 Task: Create in the project ActivaPro and in the Backlog issue 'Develop a new feature to allow for offline access to key data' a child issue 'Data access request policy enforcement and testing', and assign it to team member softage.1@softage.net. Create in the project ActivaPro and in the Backlog issue 'Address issues related to incorrect data input by users' a child issue 'Serverless computing application performance remediation and reporting', and assign it to team member softage.2@softage.net
Action: Mouse moved to (158, 48)
Screenshot: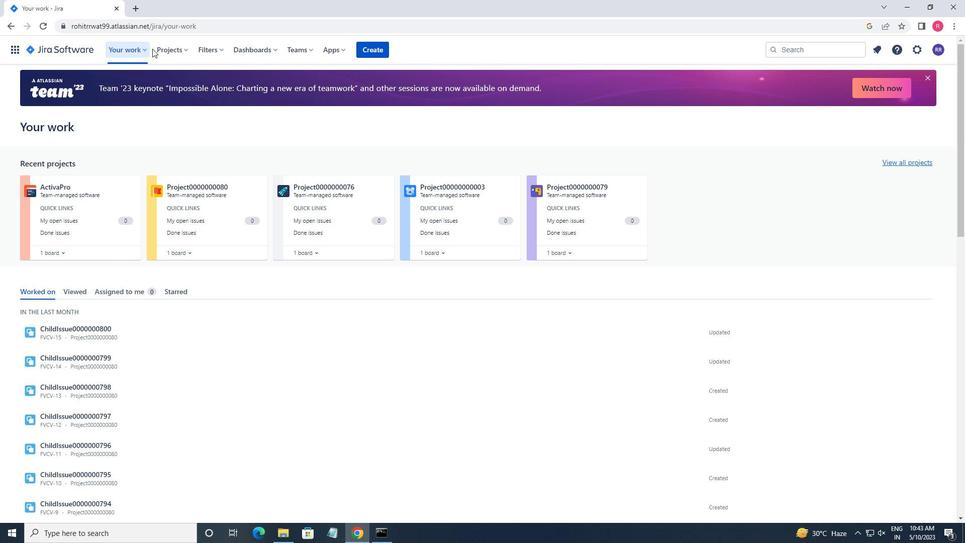 
Action: Mouse pressed left at (158, 48)
Screenshot: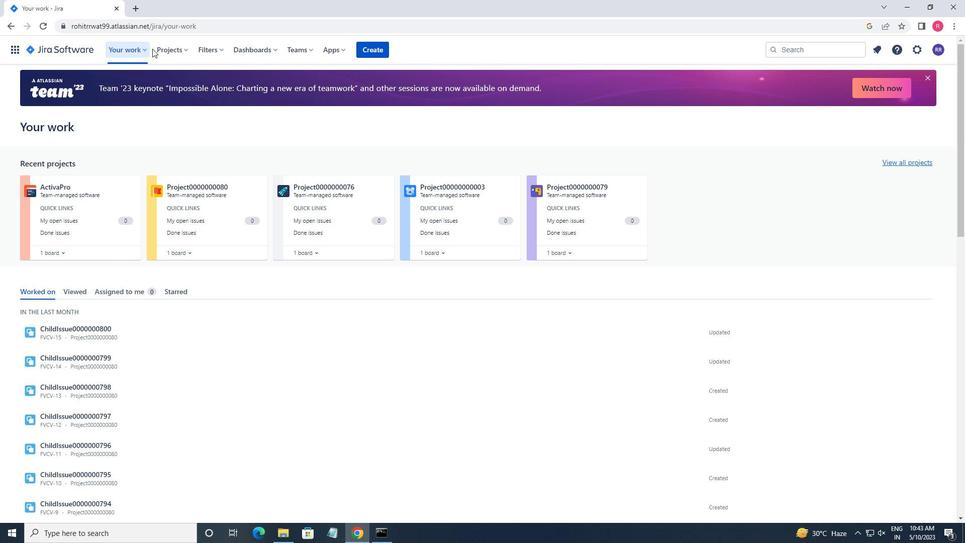 
Action: Mouse moved to (197, 101)
Screenshot: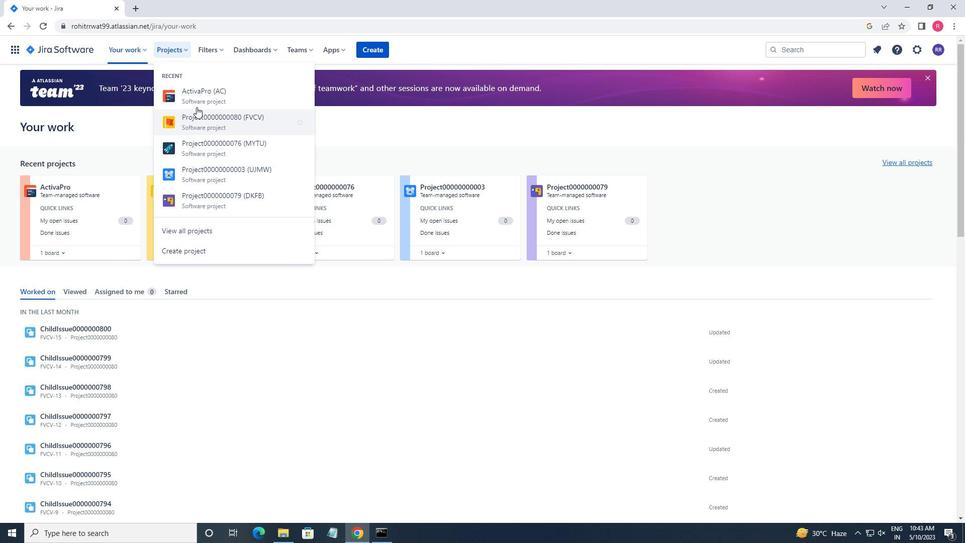 
Action: Mouse pressed left at (197, 101)
Screenshot: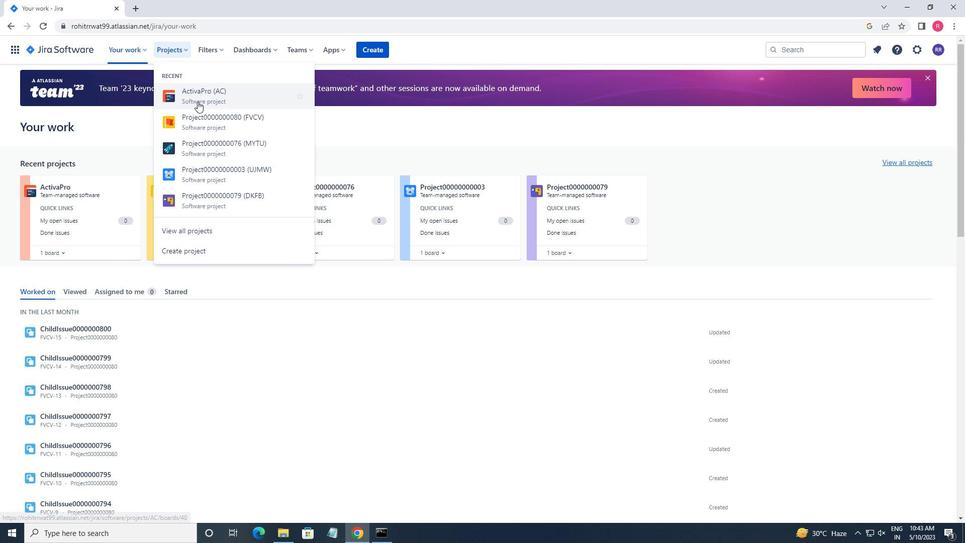 
Action: Mouse moved to (76, 152)
Screenshot: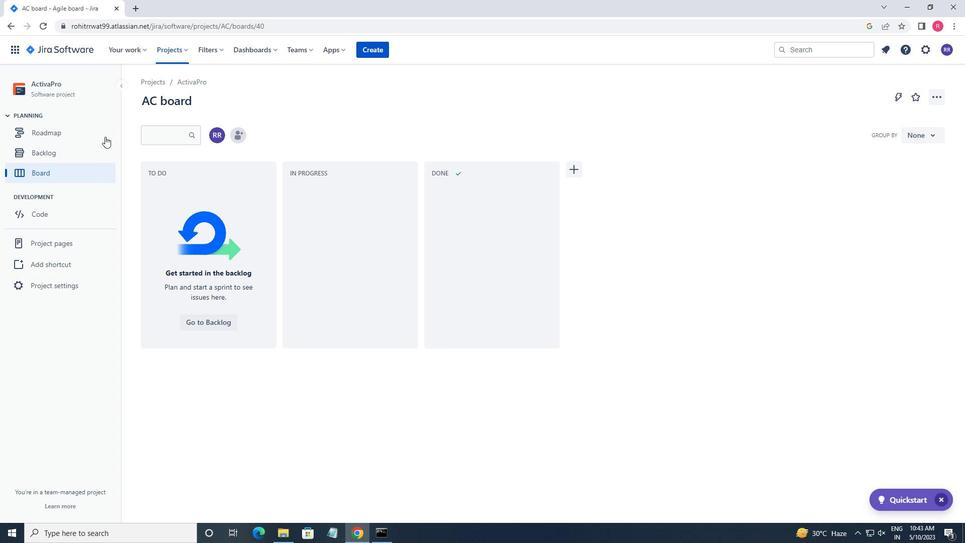 
Action: Mouse pressed left at (76, 152)
Screenshot: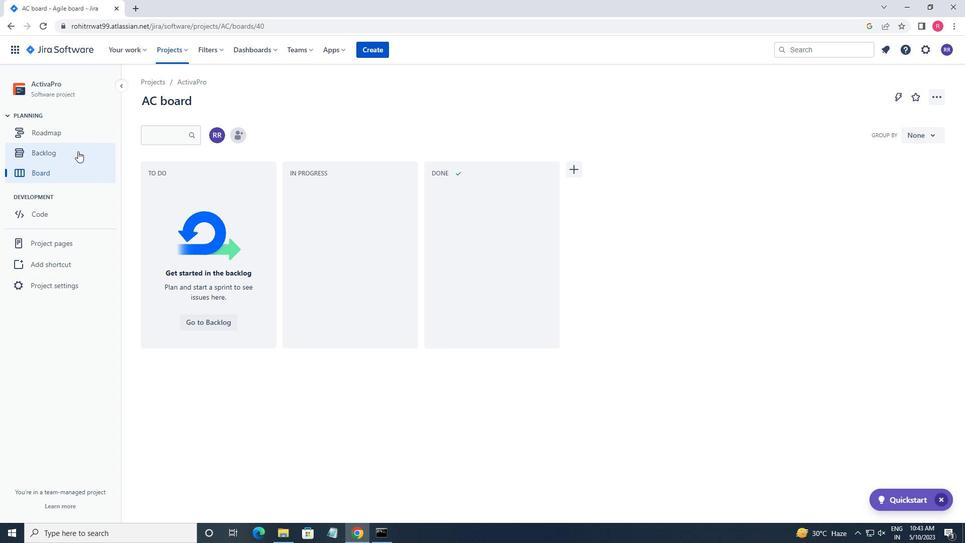 
Action: Mouse moved to (311, 373)
Screenshot: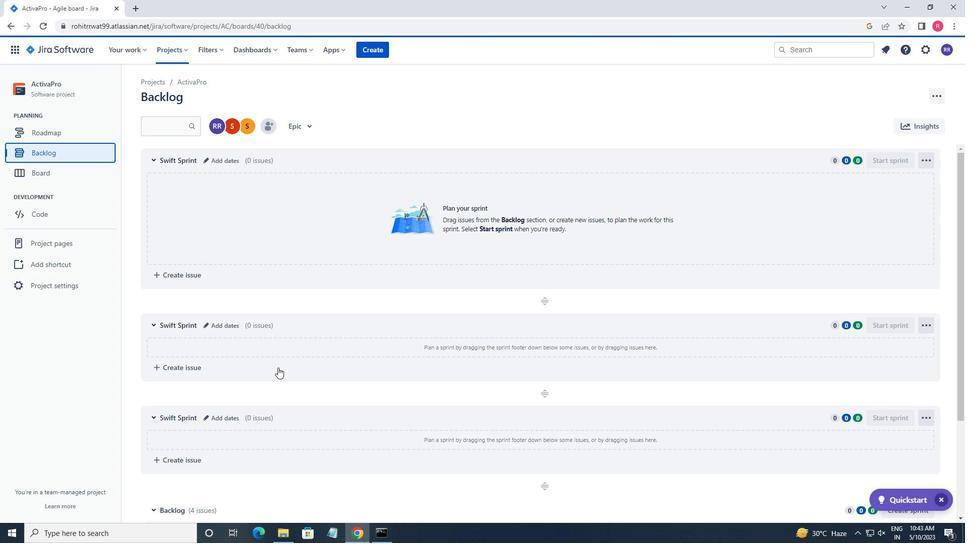 
Action: Mouse scrolled (311, 372) with delta (0, 0)
Screenshot: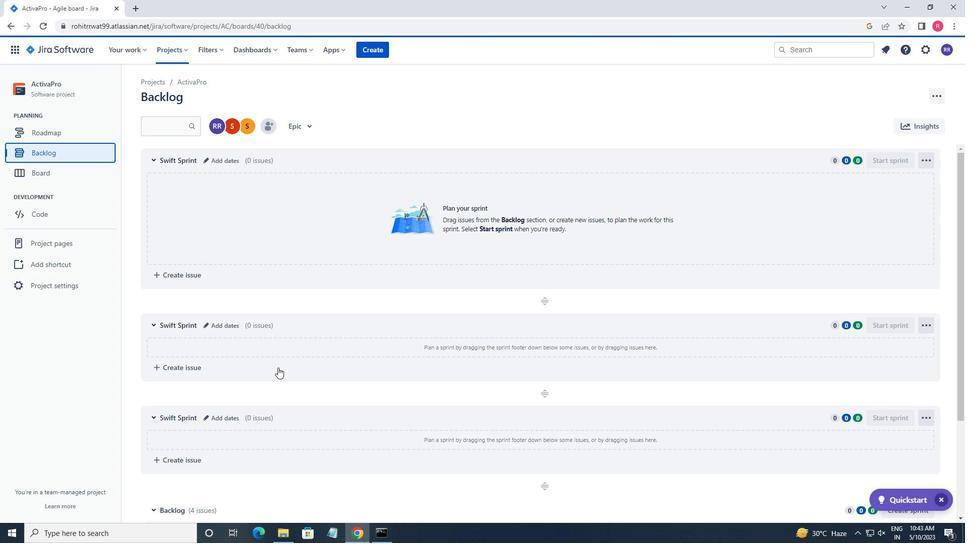 
Action: Mouse moved to (312, 373)
Screenshot: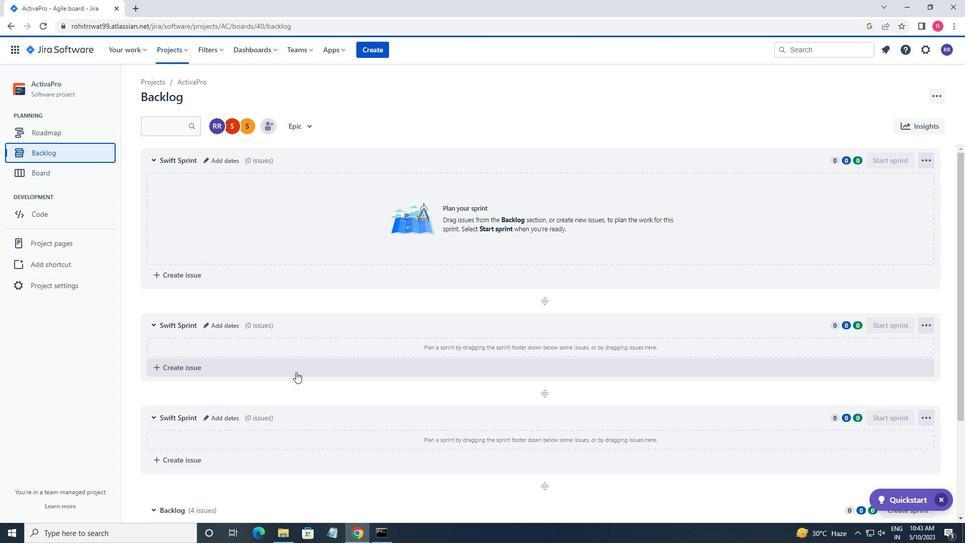 
Action: Mouse scrolled (312, 372) with delta (0, 0)
Screenshot: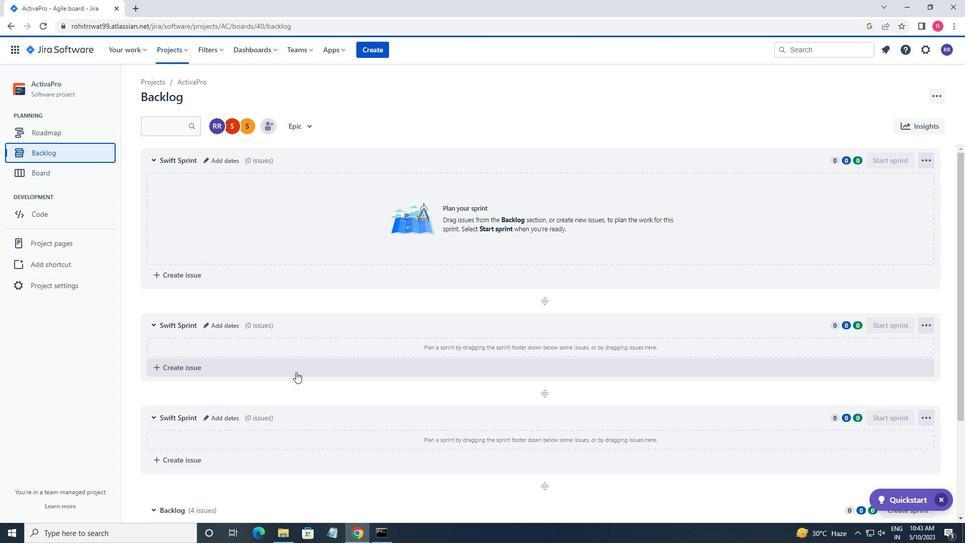 
Action: Mouse scrolled (312, 372) with delta (0, 0)
Screenshot: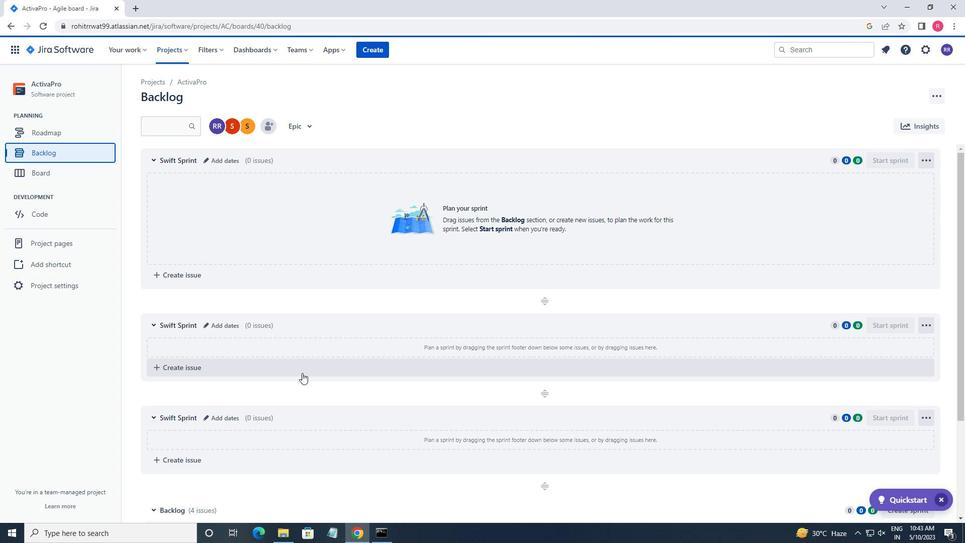 
Action: Mouse moved to (312, 373)
Screenshot: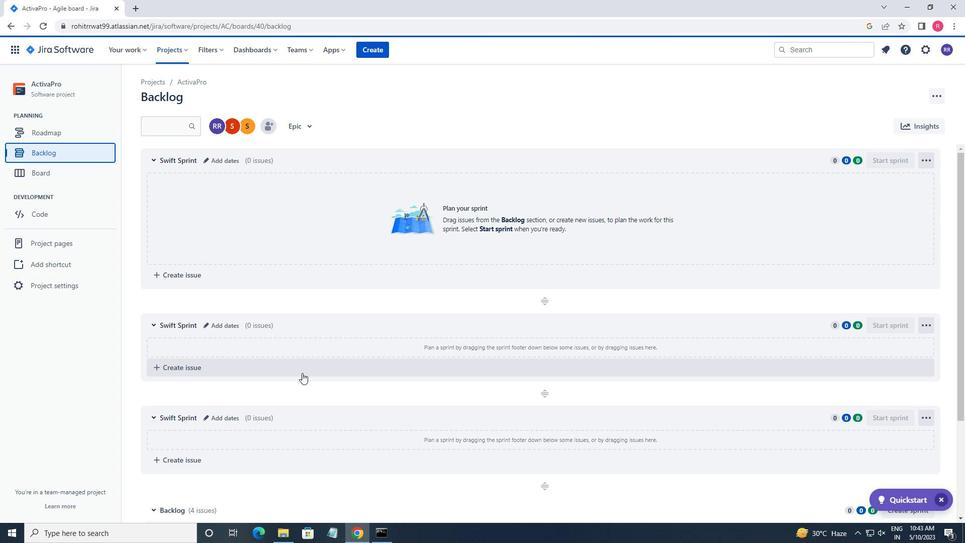 
Action: Mouse scrolled (312, 372) with delta (0, 0)
Screenshot: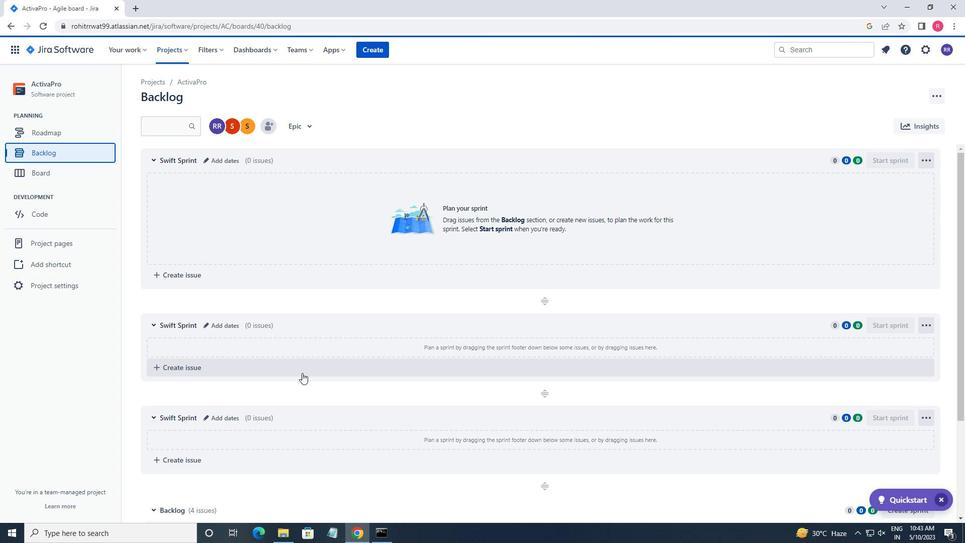 
Action: Mouse moved to (313, 372)
Screenshot: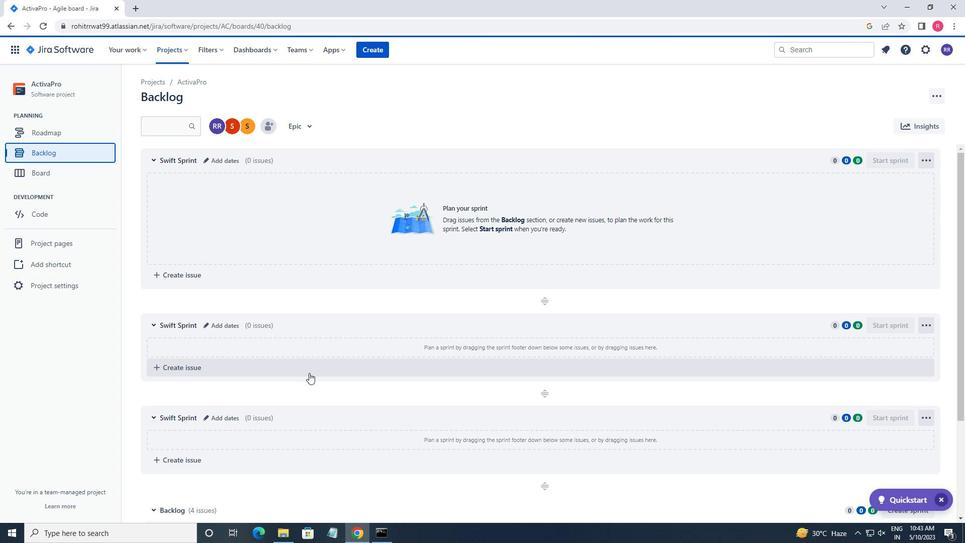
Action: Mouse scrolled (313, 372) with delta (0, 0)
Screenshot: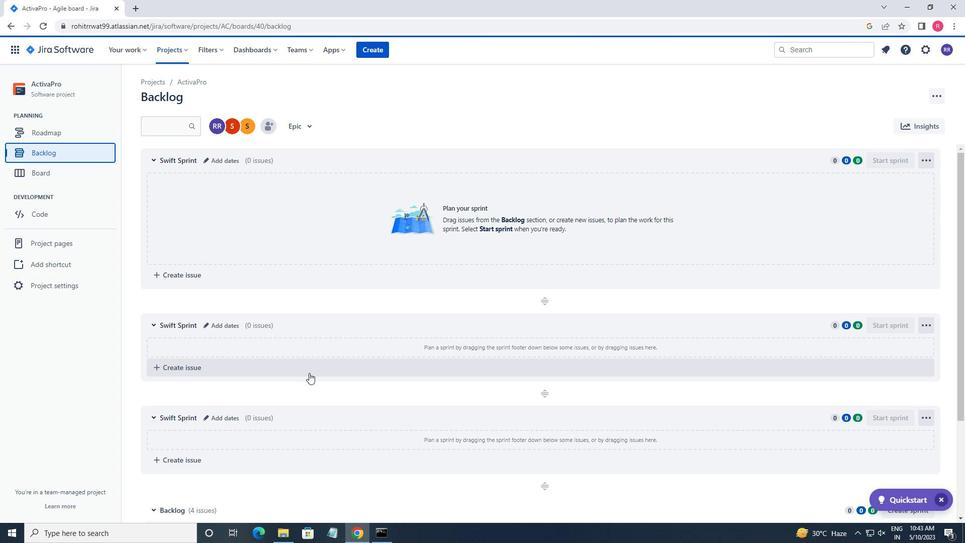 
Action: Mouse moved to (313, 370)
Screenshot: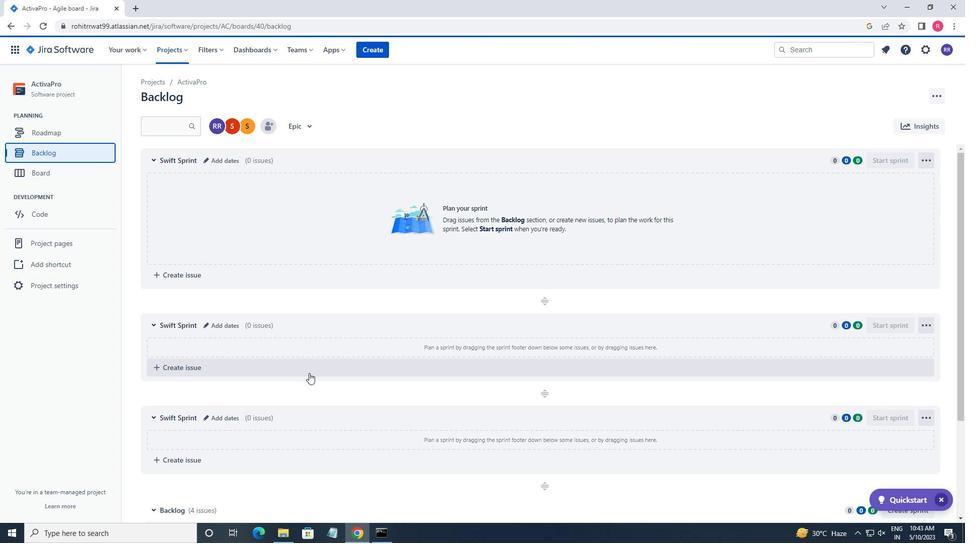 
Action: Mouse scrolled (313, 370) with delta (0, 0)
Screenshot: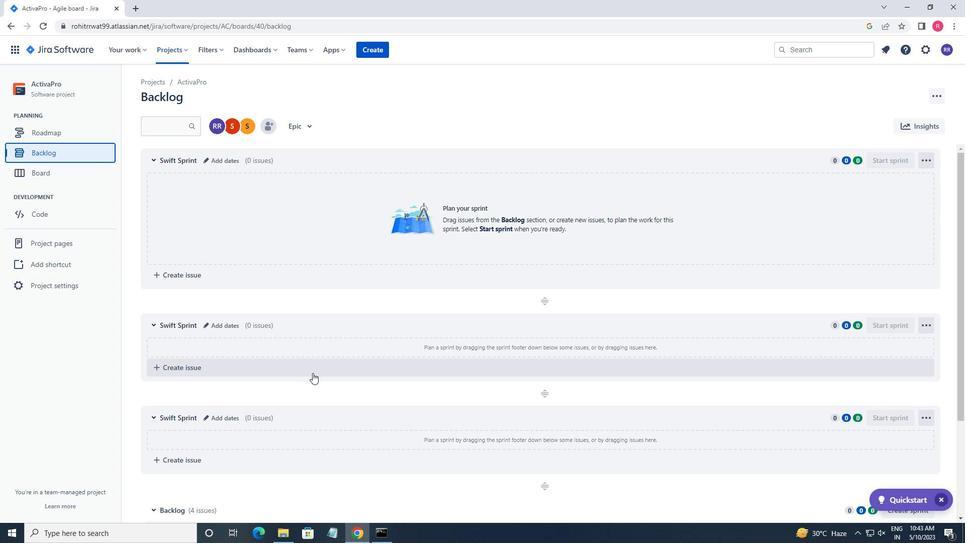 
Action: Mouse moved to (800, 401)
Screenshot: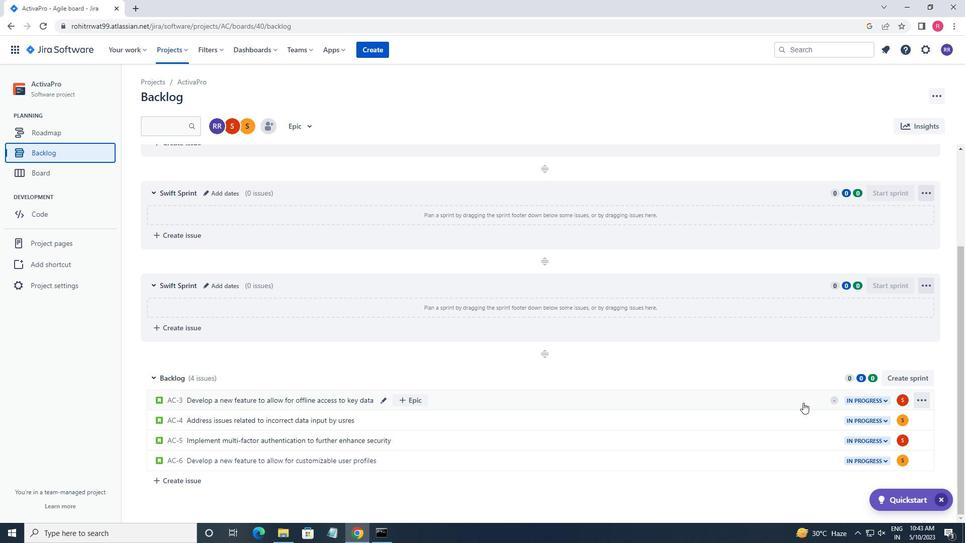 
Action: Mouse pressed left at (800, 401)
Screenshot: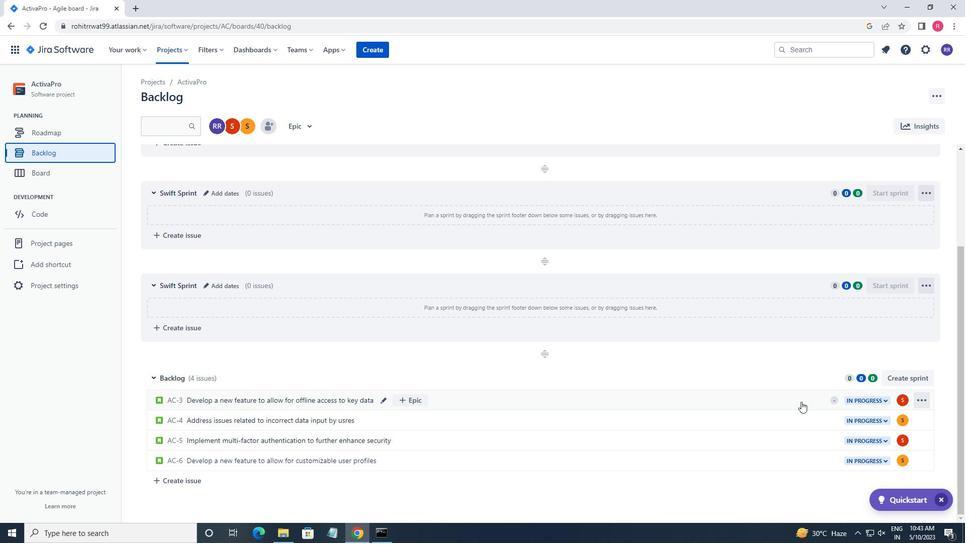 
Action: Mouse moved to (786, 210)
Screenshot: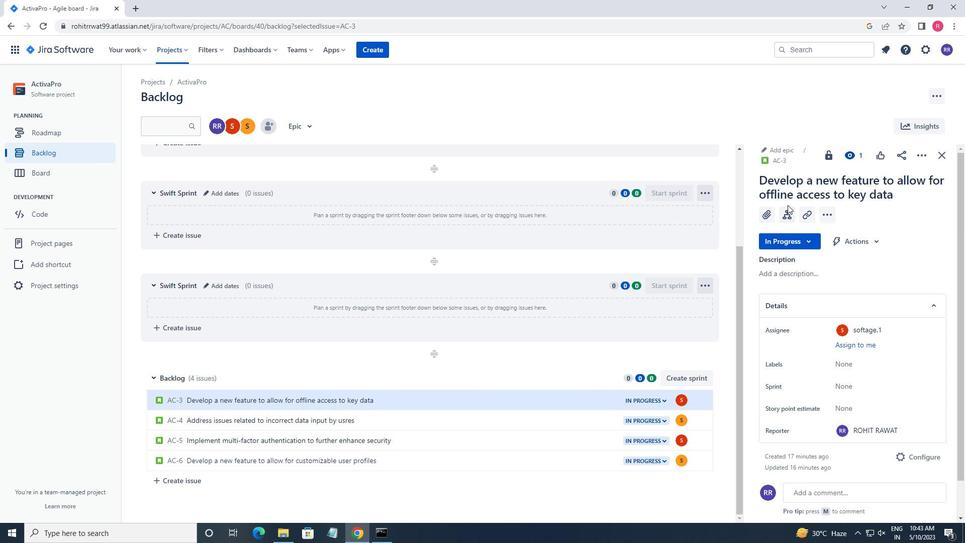 
Action: Mouse pressed left at (786, 210)
Screenshot: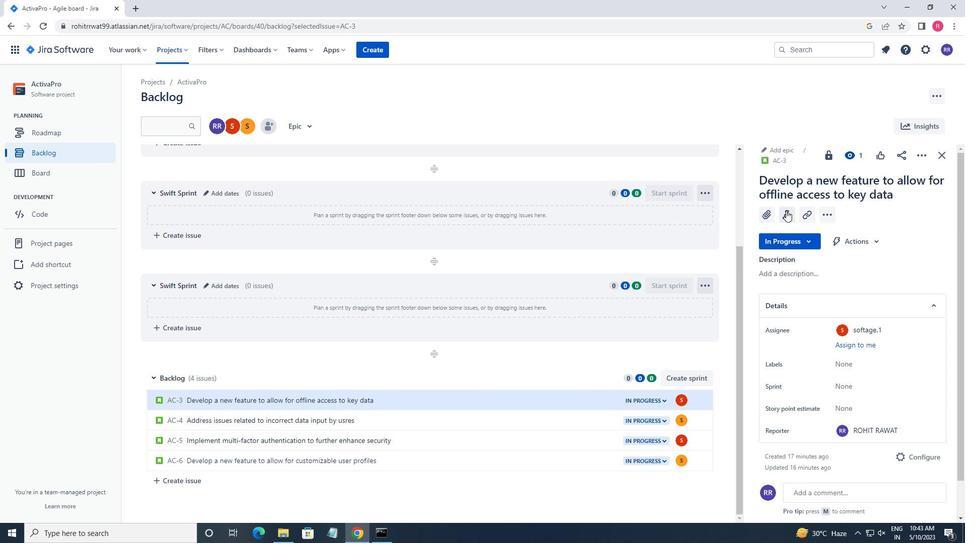 
Action: Mouse moved to (780, 317)
Screenshot: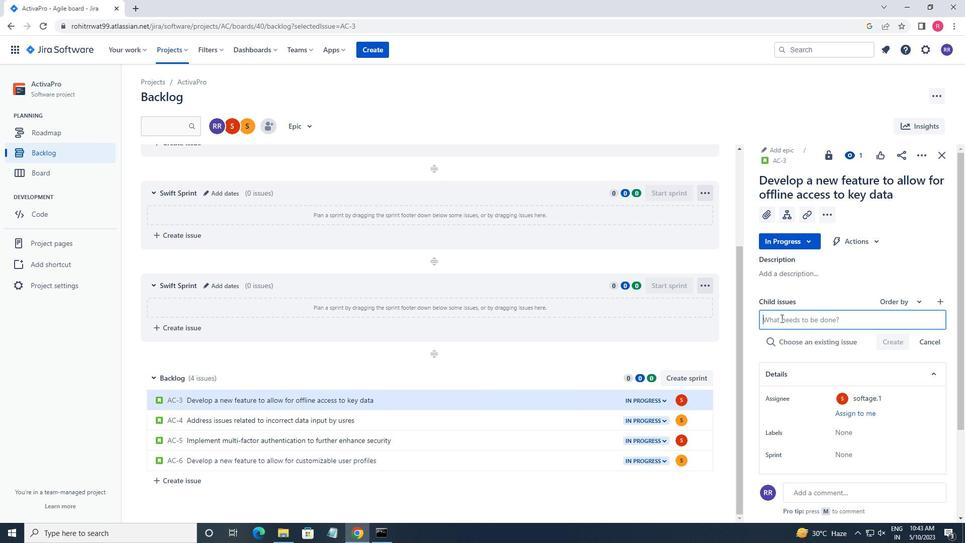 
Action: Key pressed <Key.shift>DATA<Key.space>ACCESS<Key.space>REQUEST<Key.space>POLICY<Key.space>W<Key.backspace>ENFORCEMENT<Key.space>AND<Key.space>TESTING<Key.enter>
Screenshot: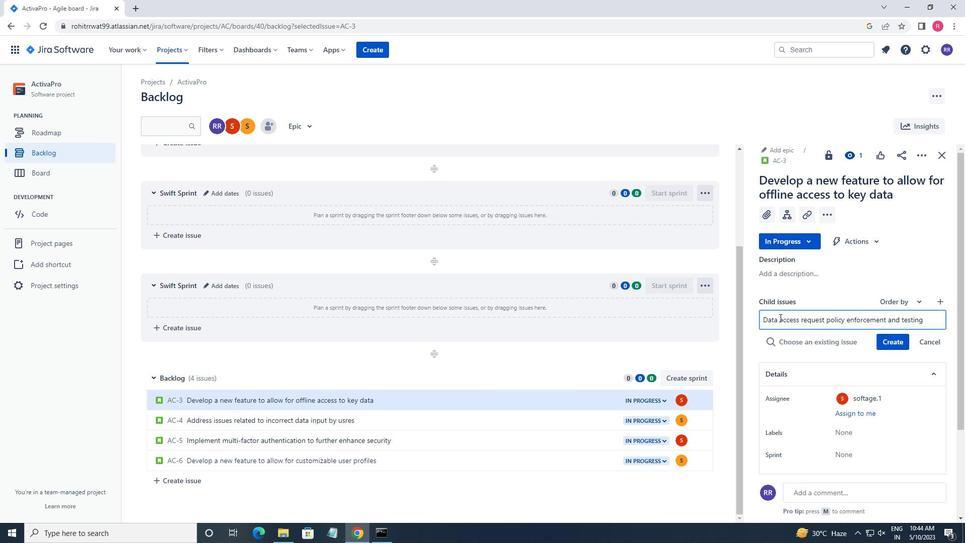 
Action: Mouse moved to (903, 326)
Screenshot: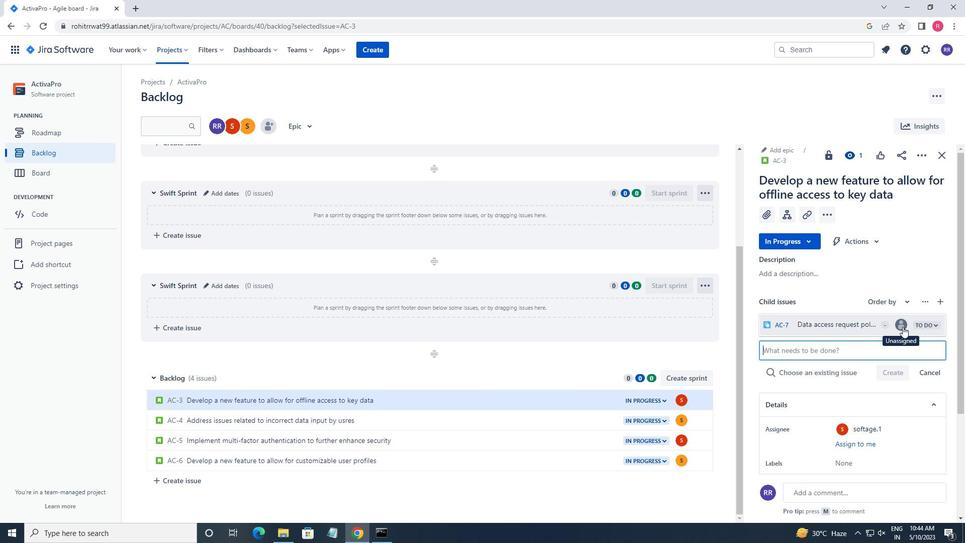
Action: Mouse pressed left at (903, 326)
Screenshot: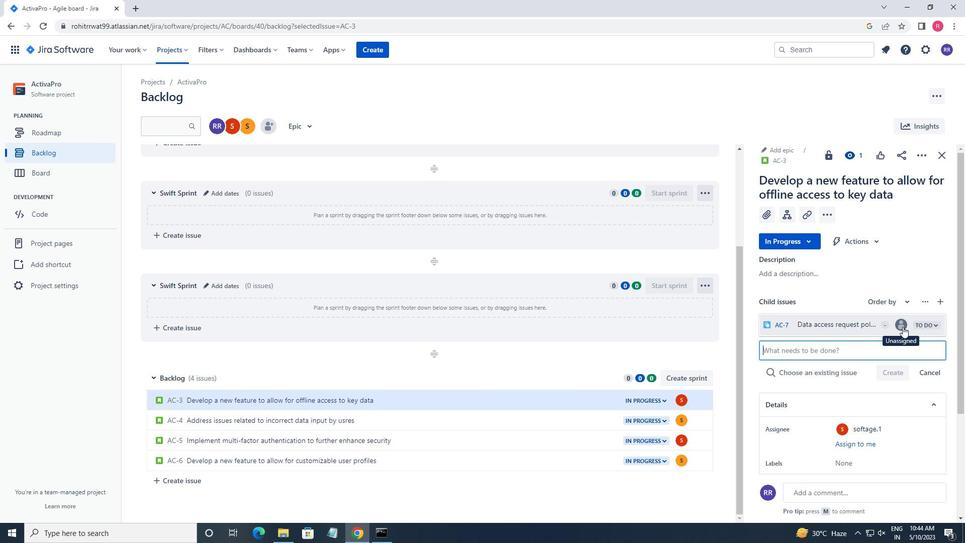 
Action: Mouse moved to (829, 324)
Screenshot: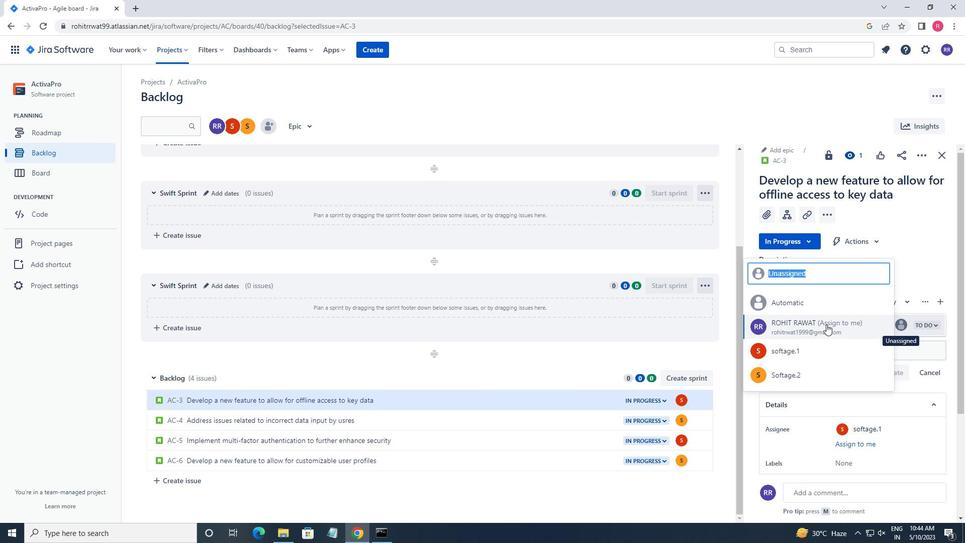 
Action: Key pressed SOFTAGE.1<Key.shift>@D<Key.backspace>SOFTAGE.NET<Key.enter>
Screenshot: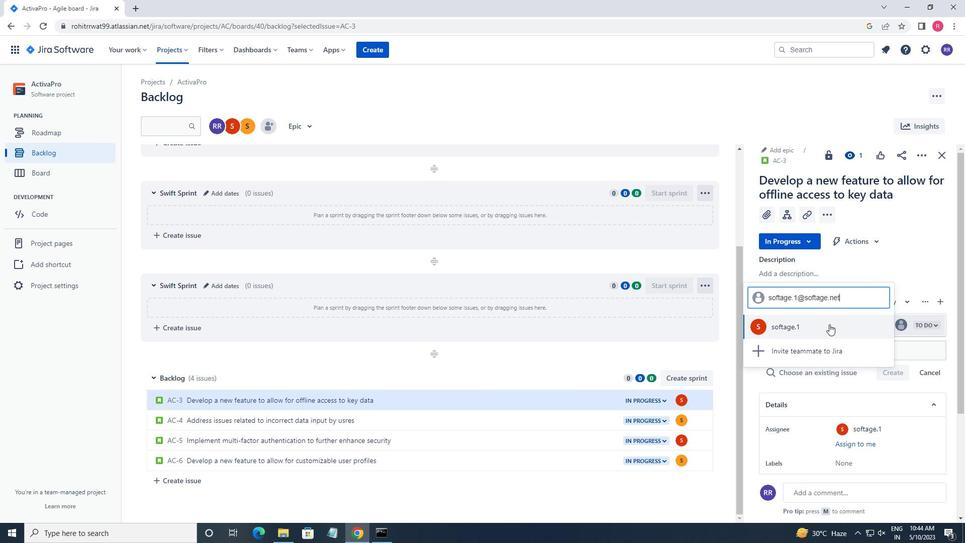 
Action: Mouse moved to (413, 424)
Screenshot: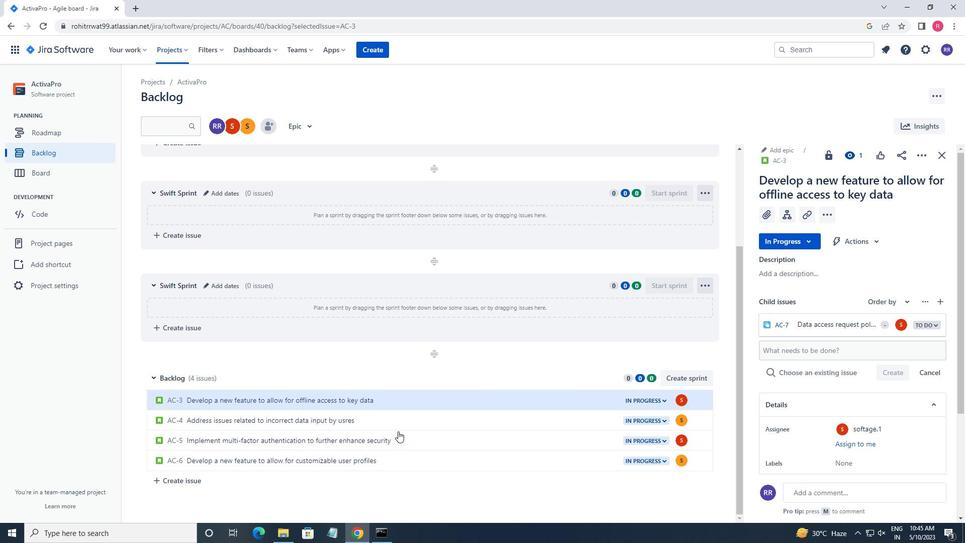 
Action: Mouse pressed left at (413, 424)
Screenshot: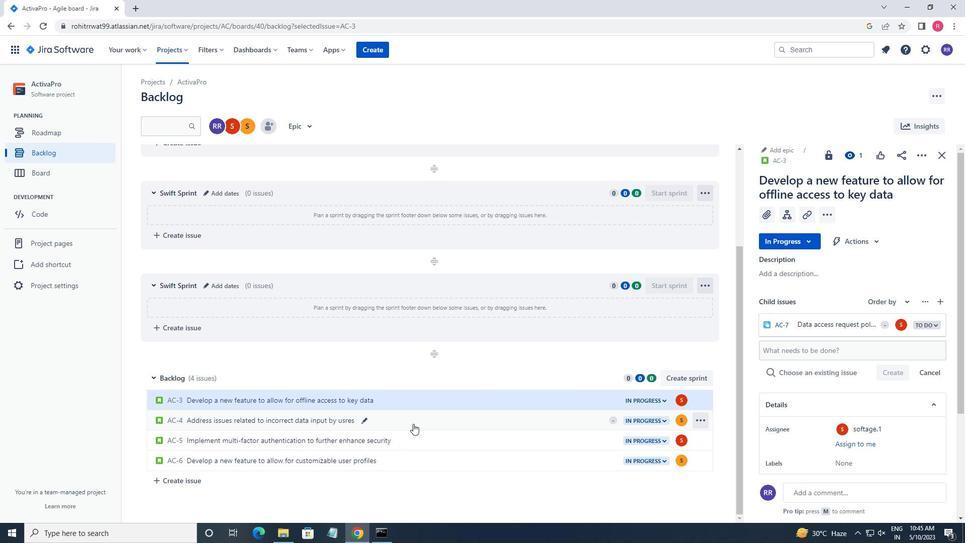 
Action: Mouse moved to (792, 216)
Screenshot: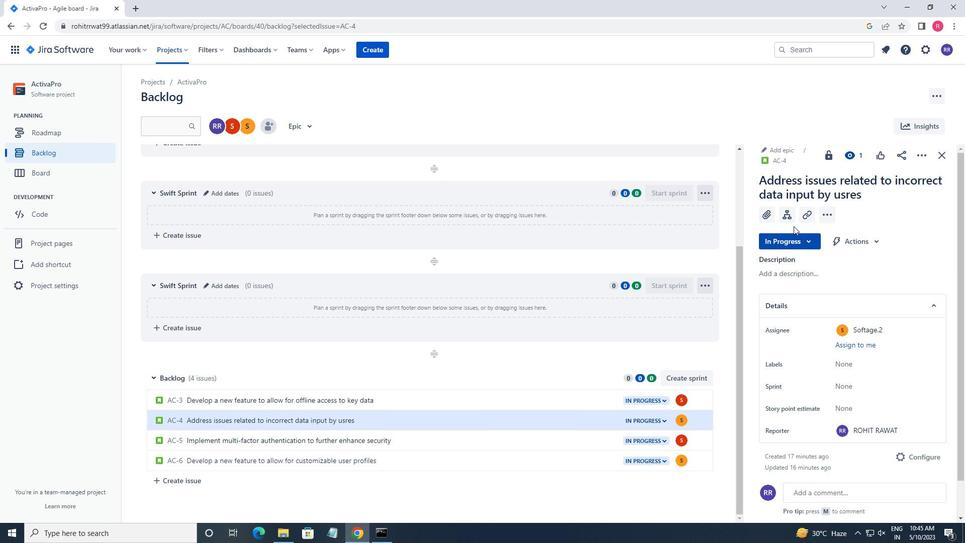 
Action: Mouse pressed left at (792, 216)
Screenshot: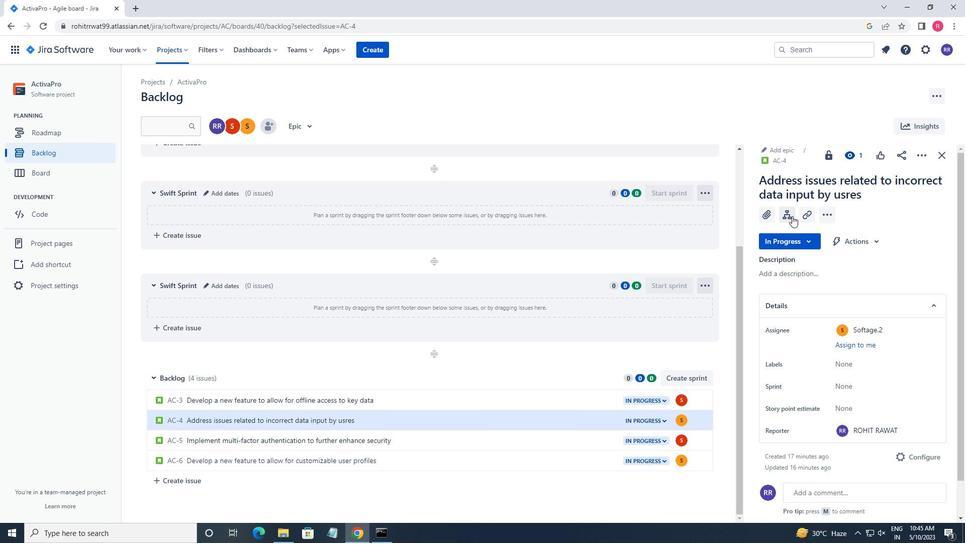 
Action: Mouse moved to (828, 321)
Screenshot: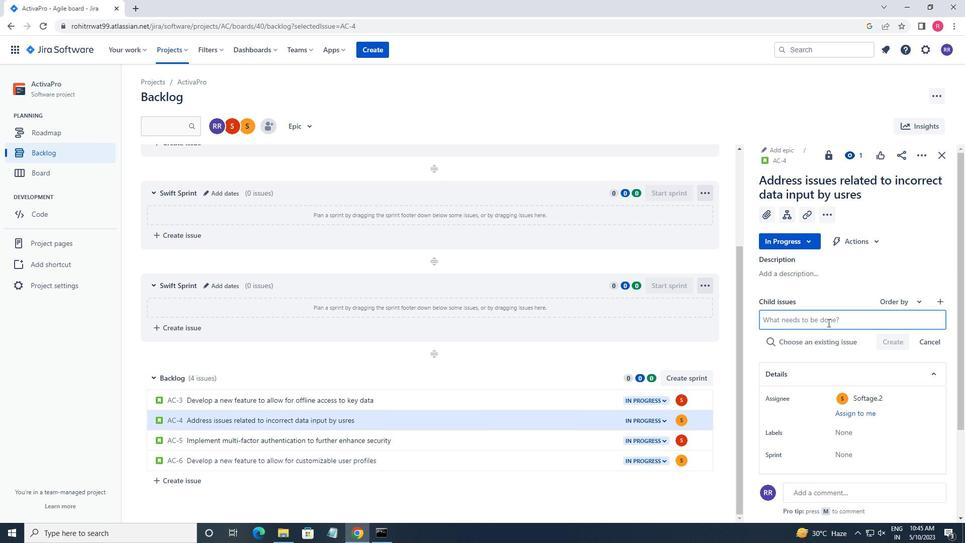 
Action: Key pressed <Key.shift>SERVERLESS<Key.space>COMPUTING<Key.space><Key.shift>APPLICATION<Key.space>PERFORMANCE<Key.space>REMEDIATO<Key.backspace>ION<Key.space>AND<Key.space>REPORTING<Key.enter>
Screenshot: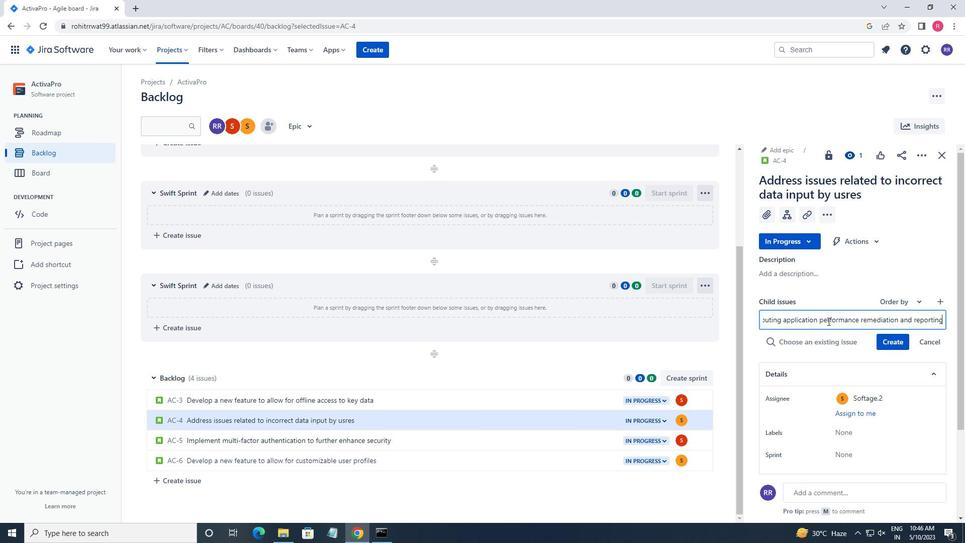 
Action: Mouse moved to (899, 324)
Screenshot: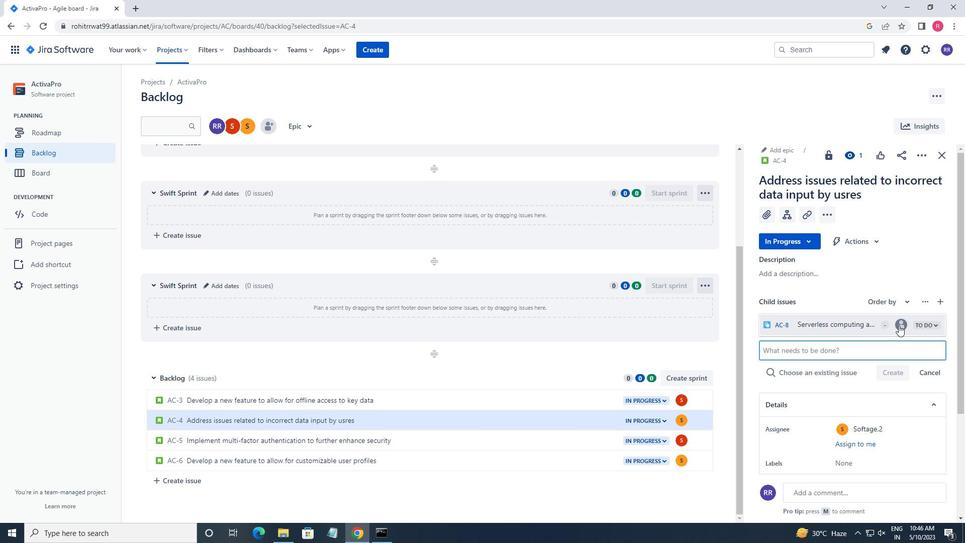 
Action: Mouse pressed left at (899, 324)
Screenshot: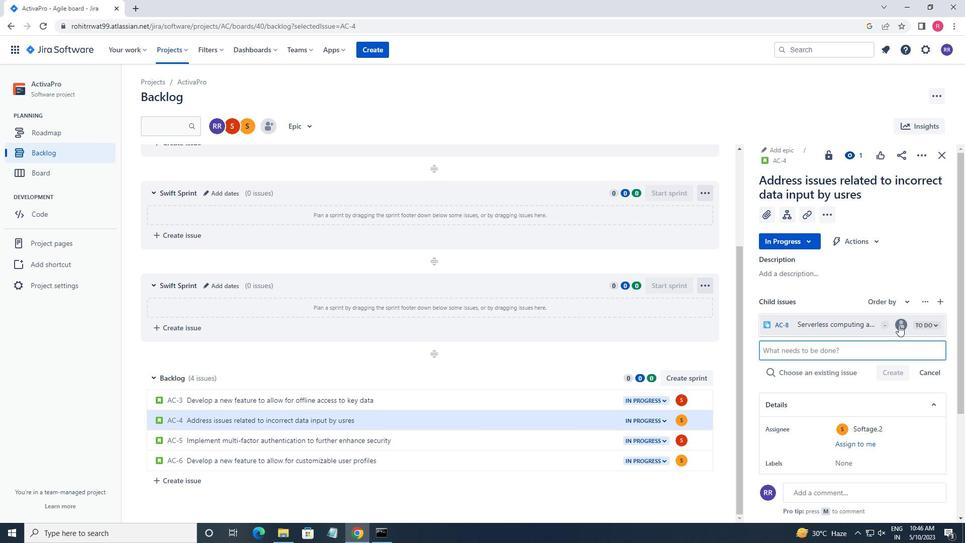 
Action: Mouse moved to (876, 322)
Screenshot: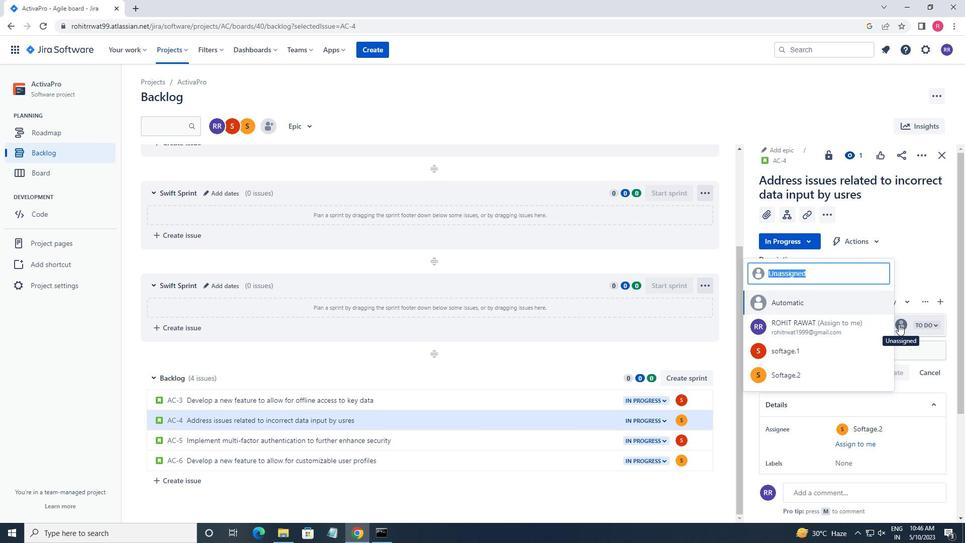 
Action: Key pressed SOFTAGE.2<Key.shift>@SOFTAGE<Key.shift>@.NET<Key.enter>
Screenshot: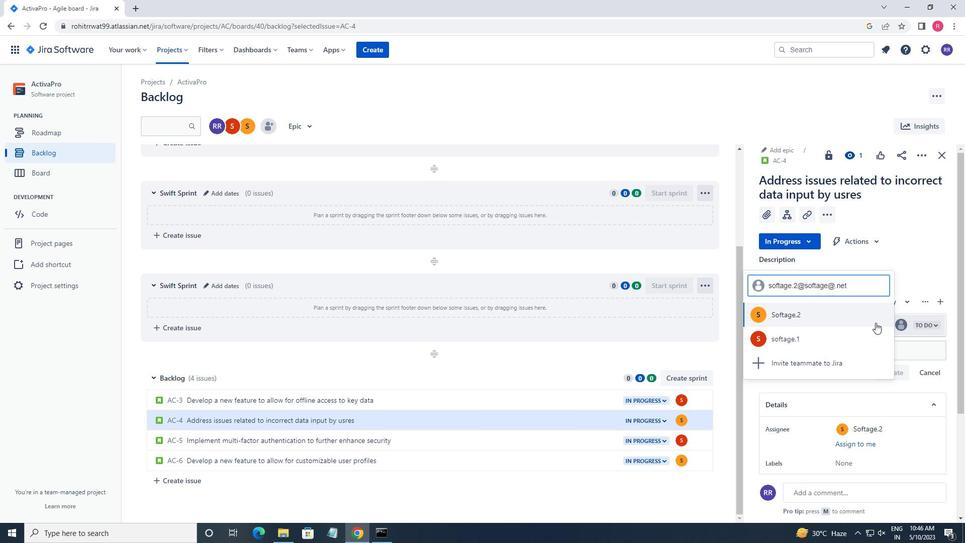 
